 Task: Change the option "HTTP tunnel port" in RTP/RTSP/SDP demuxer to 80.
Action: Mouse moved to (136, 12)
Screenshot: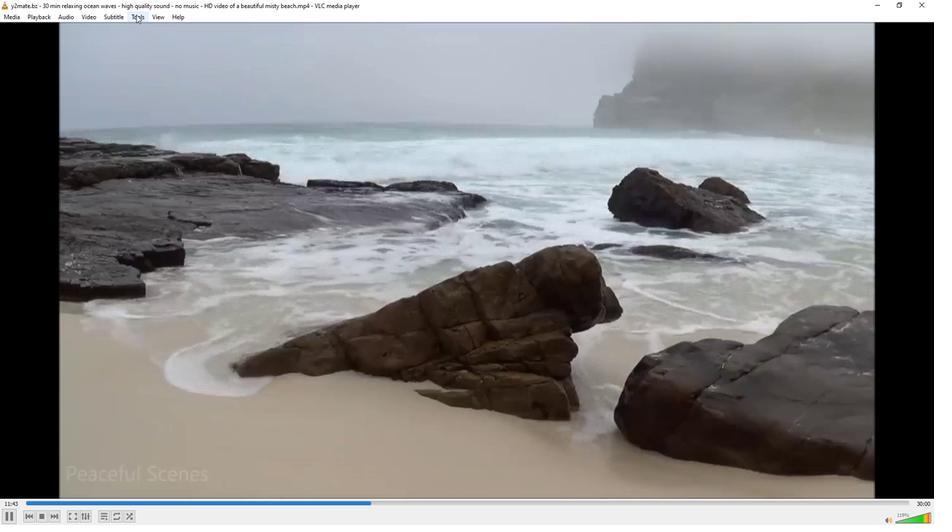 
Action: Mouse pressed left at (136, 12)
Screenshot: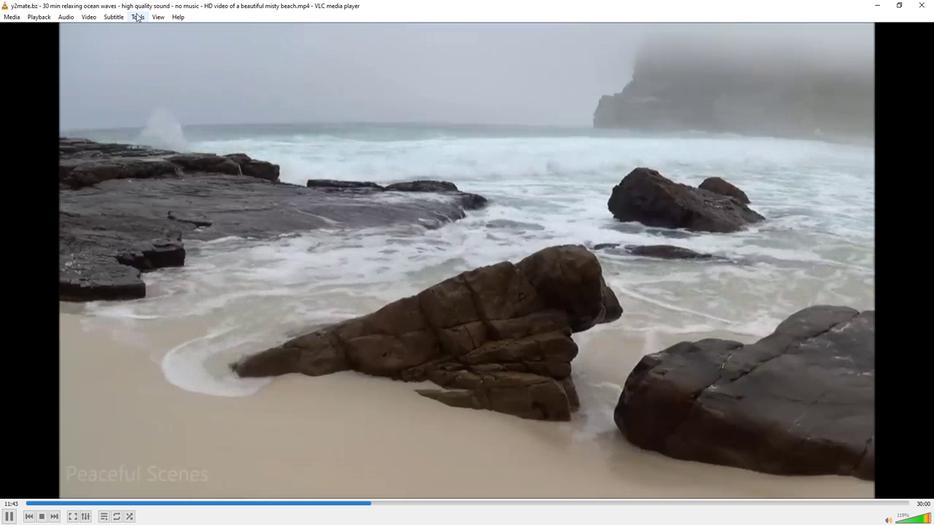 
Action: Mouse moved to (159, 129)
Screenshot: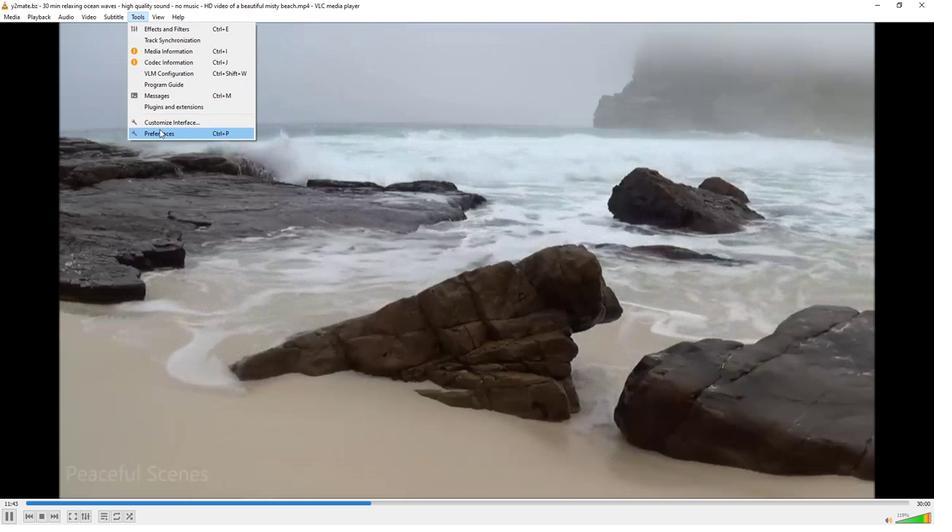 
Action: Mouse pressed left at (159, 129)
Screenshot: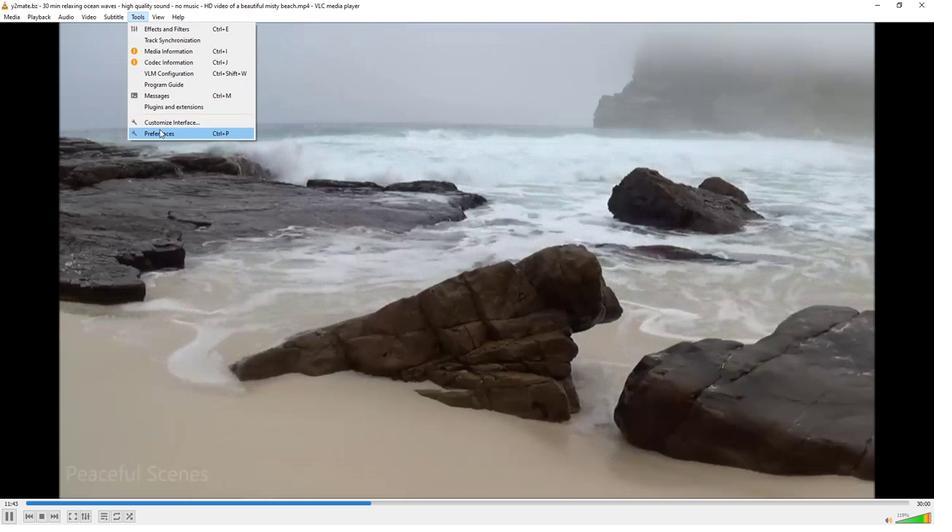 
Action: Mouse moved to (257, 403)
Screenshot: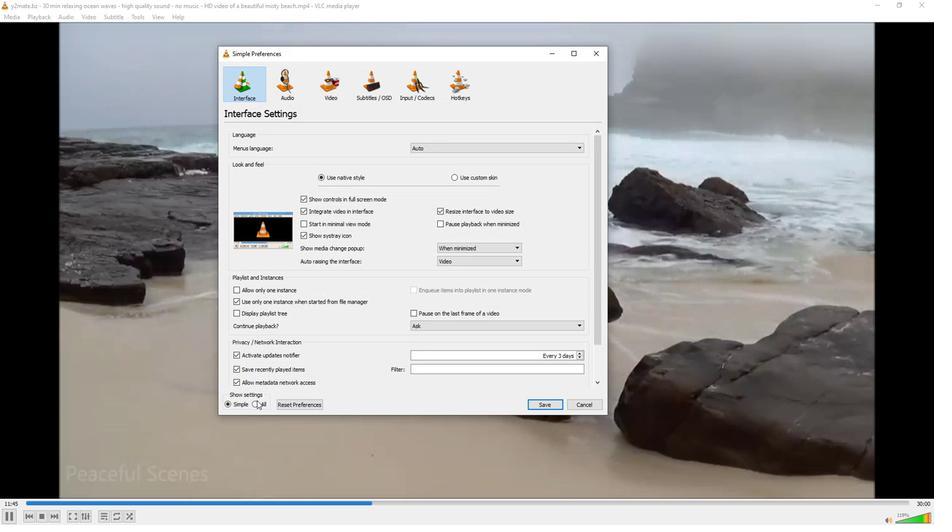 
Action: Mouse pressed left at (257, 403)
Screenshot: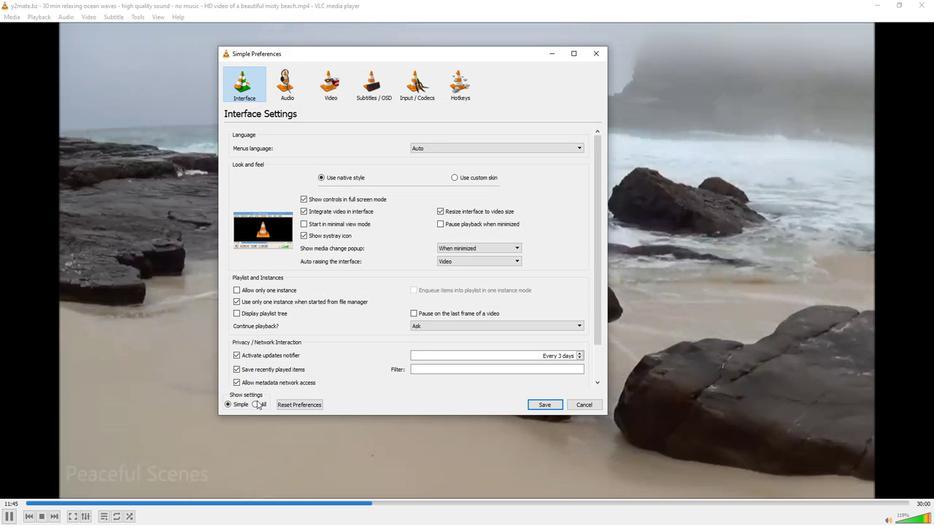 
Action: Mouse moved to (247, 265)
Screenshot: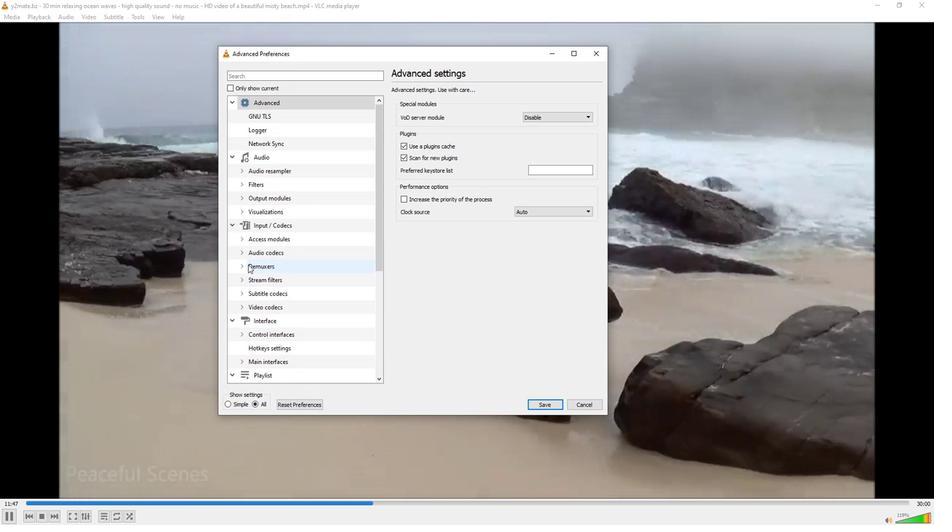 
Action: Mouse pressed left at (247, 265)
Screenshot: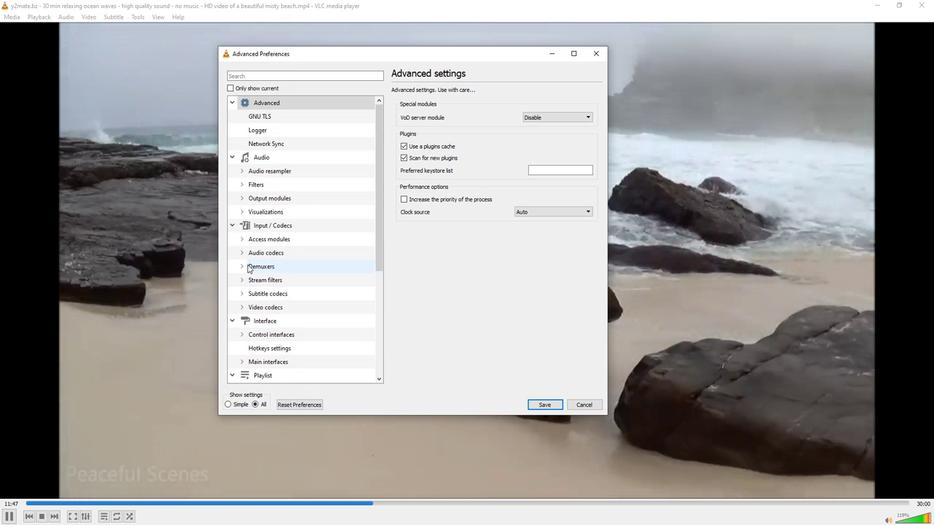 
Action: Mouse moved to (243, 265)
Screenshot: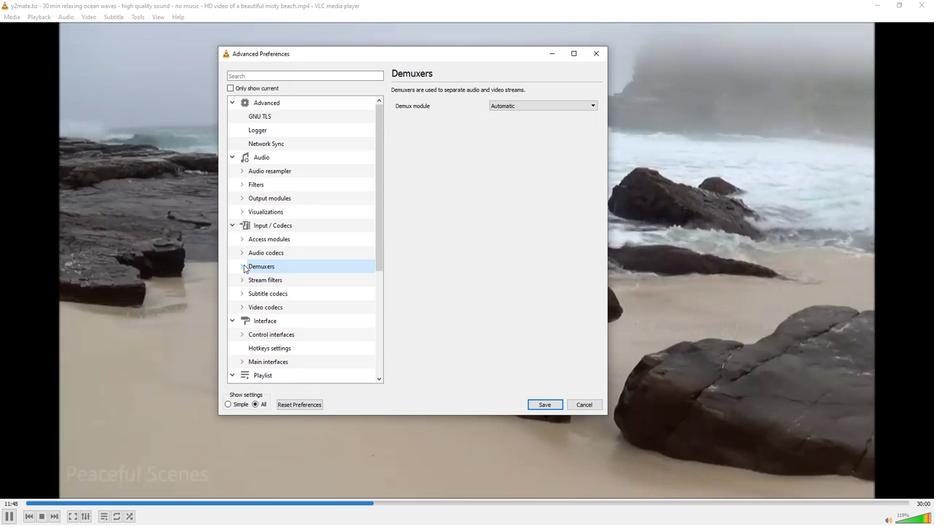 
Action: Mouse pressed left at (243, 265)
Screenshot: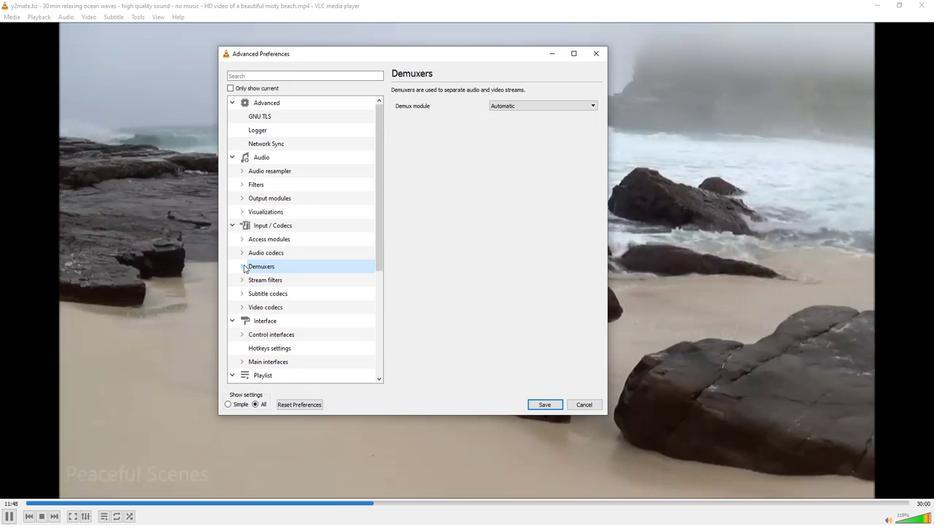 
Action: Mouse moved to (258, 321)
Screenshot: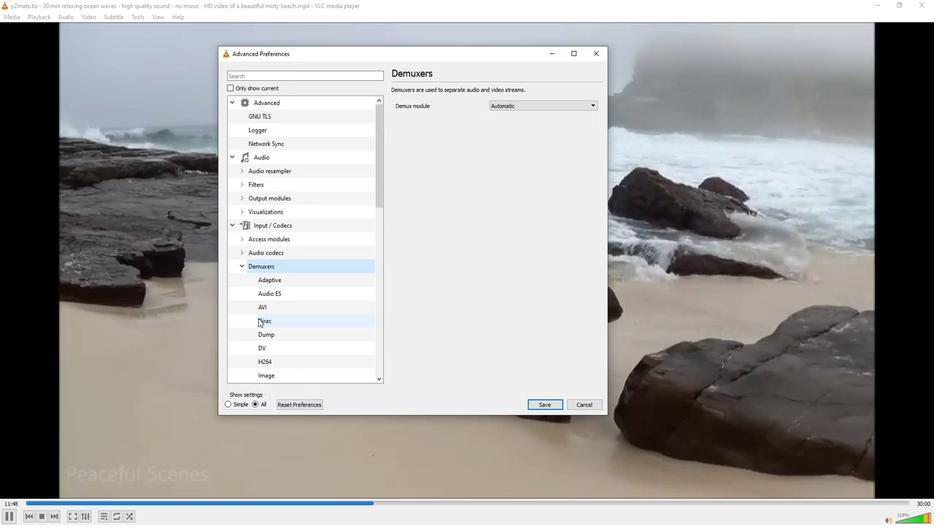 
Action: Mouse scrolled (258, 320) with delta (0, 0)
Screenshot: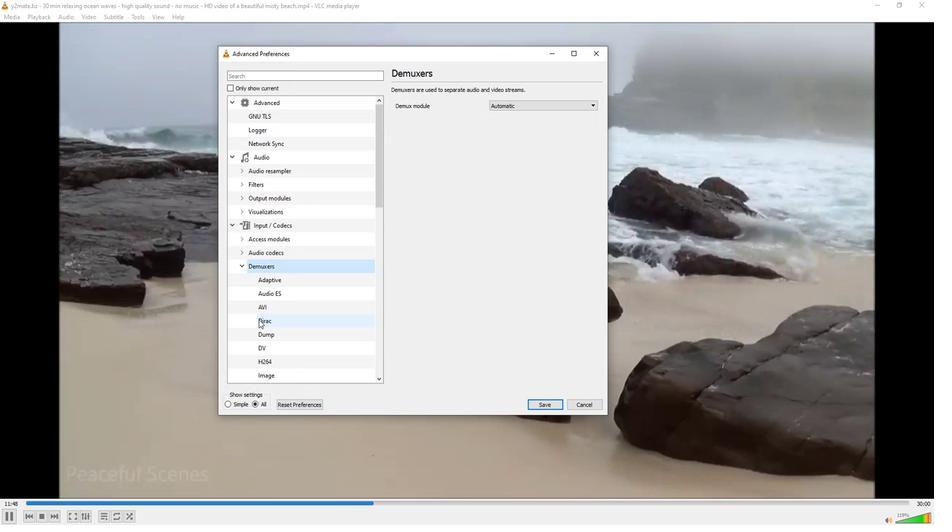 
Action: Mouse moved to (258, 322)
Screenshot: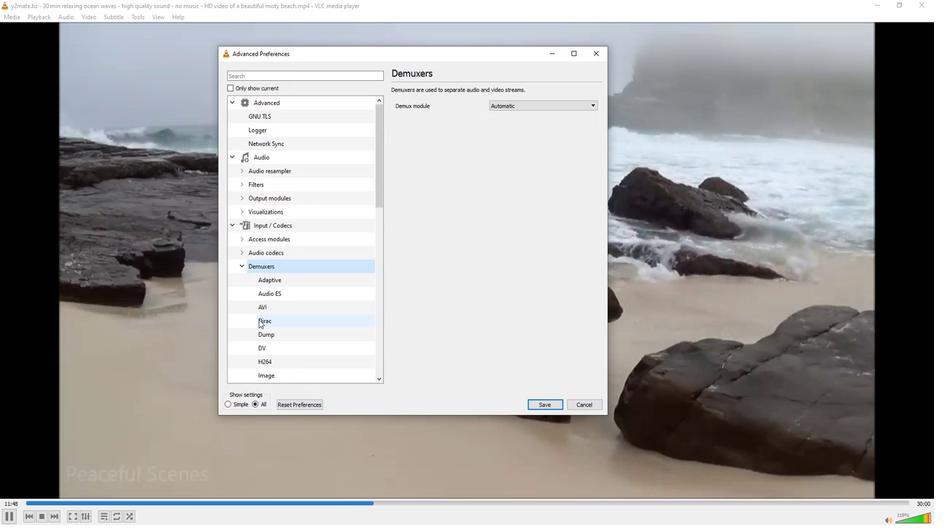 
Action: Mouse scrolled (258, 321) with delta (0, 0)
Screenshot: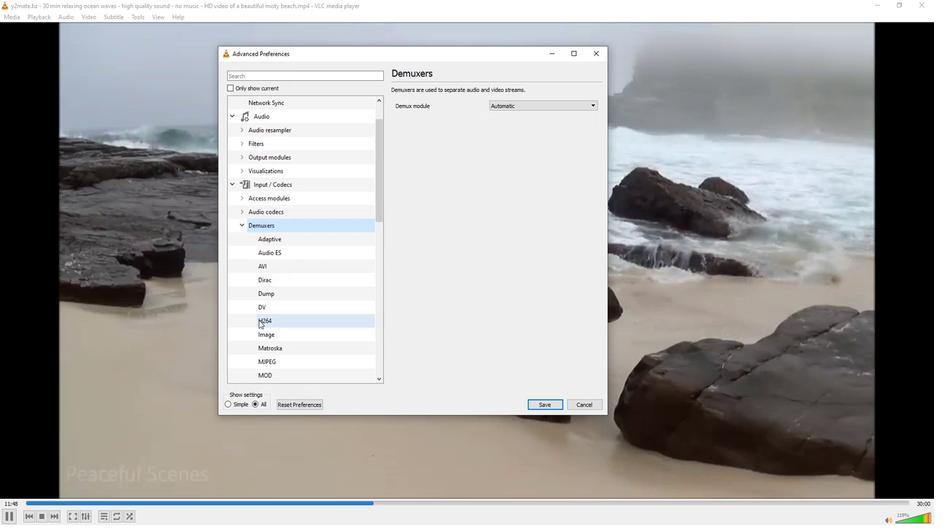 
Action: Mouse scrolled (258, 321) with delta (0, 0)
Screenshot: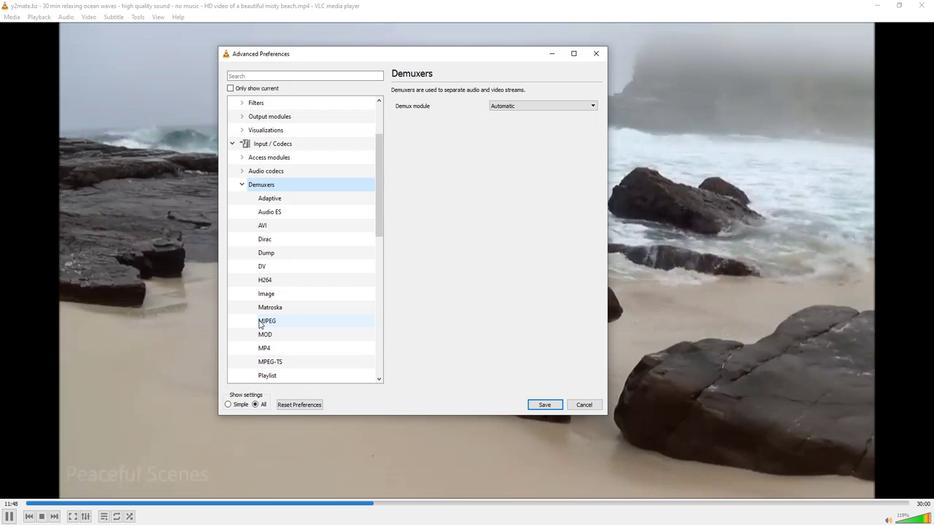 
Action: Mouse scrolled (258, 321) with delta (0, 0)
Screenshot: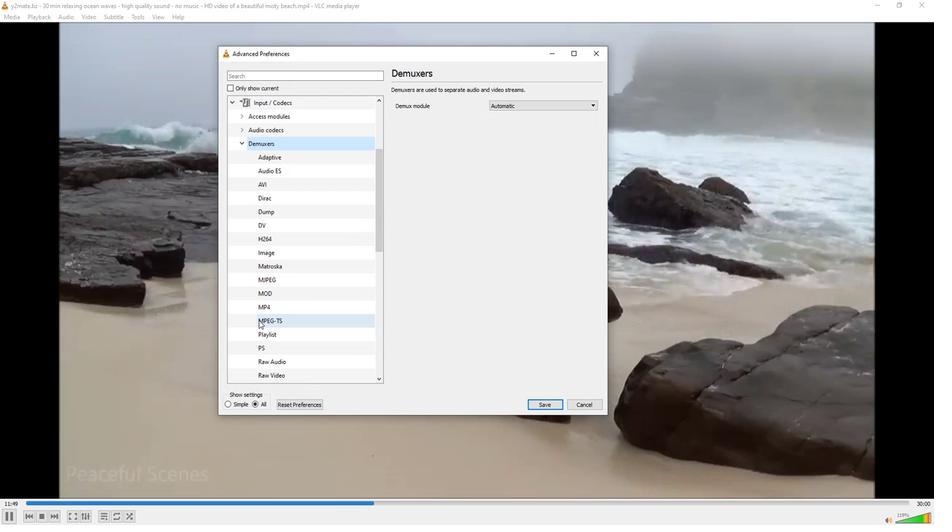 
Action: Mouse moved to (273, 362)
Screenshot: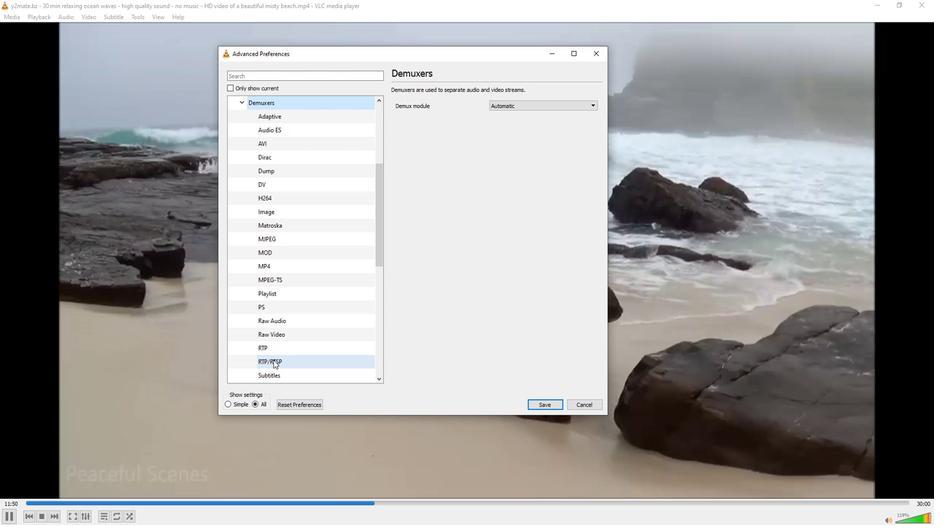 
Action: Mouse pressed left at (273, 362)
Screenshot: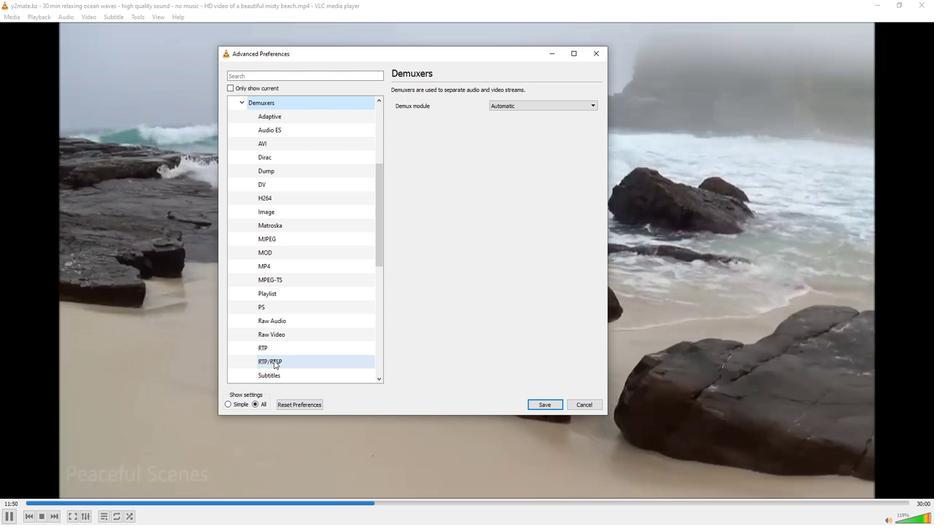 
Action: Mouse moved to (592, 156)
Screenshot: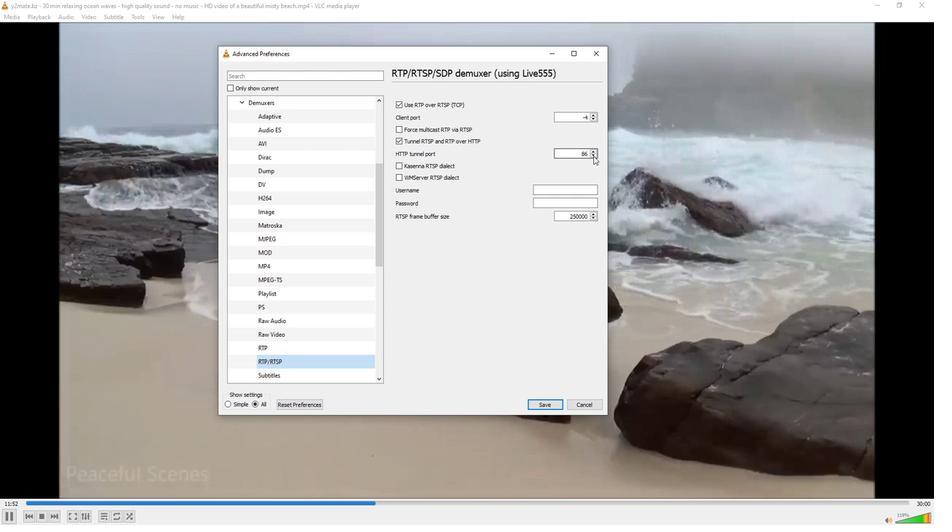 
Action: Mouse pressed left at (592, 156)
Screenshot: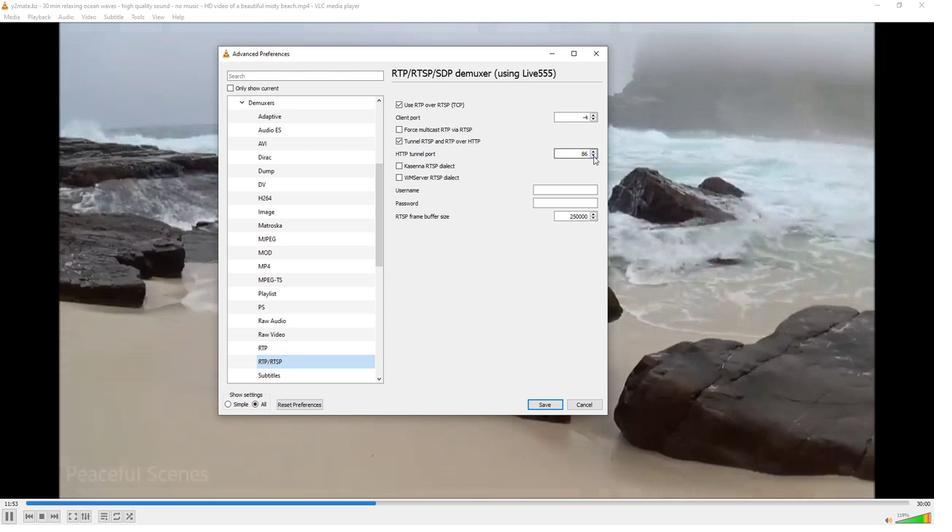 
Action: Mouse pressed left at (592, 156)
Screenshot: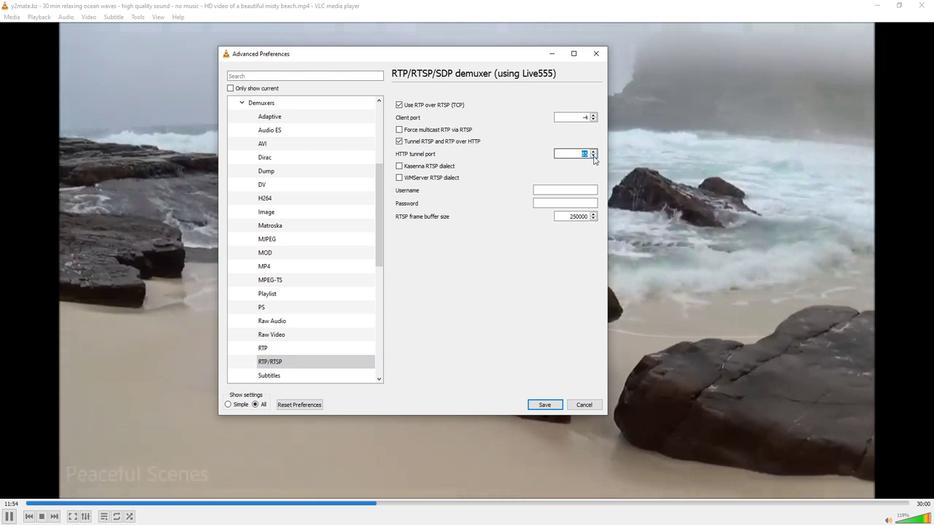 
Action: Mouse pressed left at (592, 156)
Screenshot: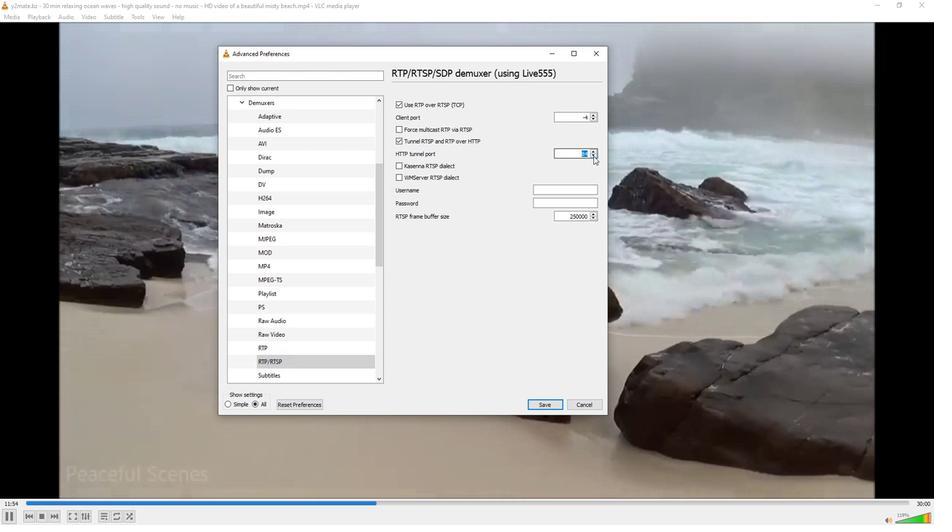 
Action: Mouse pressed left at (592, 156)
Screenshot: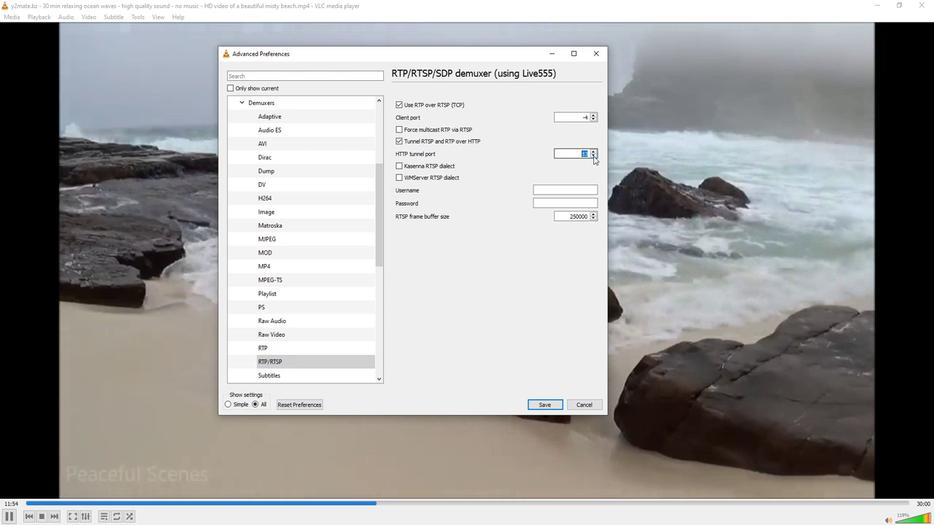 
Action: Mouse pressed left at (592, 156)
Screenshot: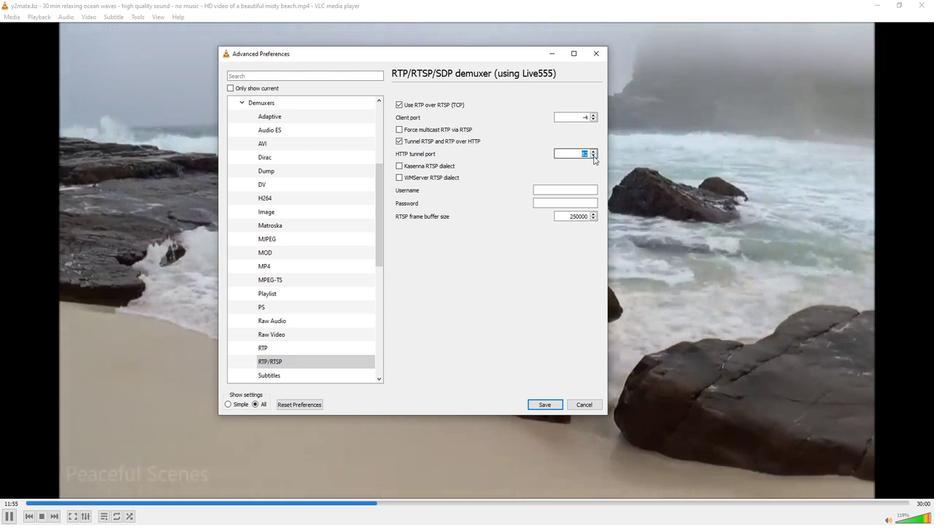 
Action: Mouse moved to (590, 155)
Screenshot: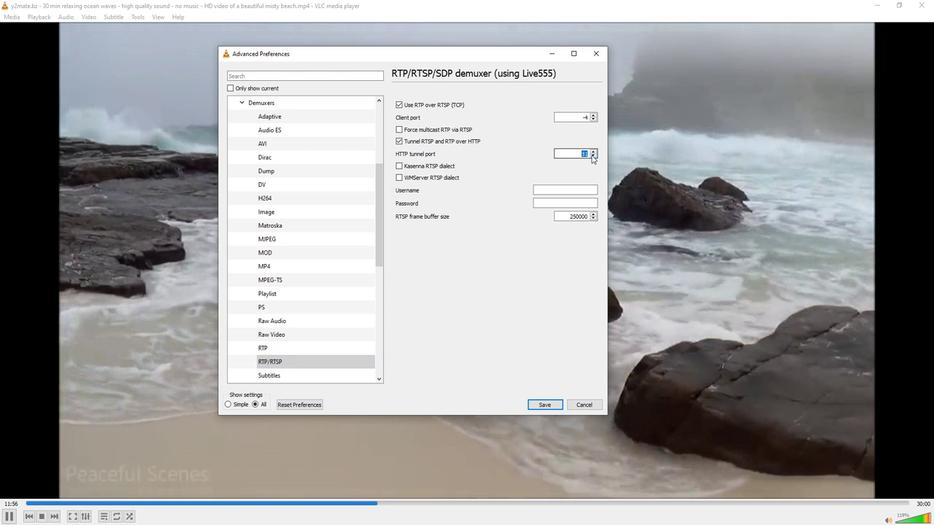 
Action: Mouse pressed left at (590, 155)
Screenshot: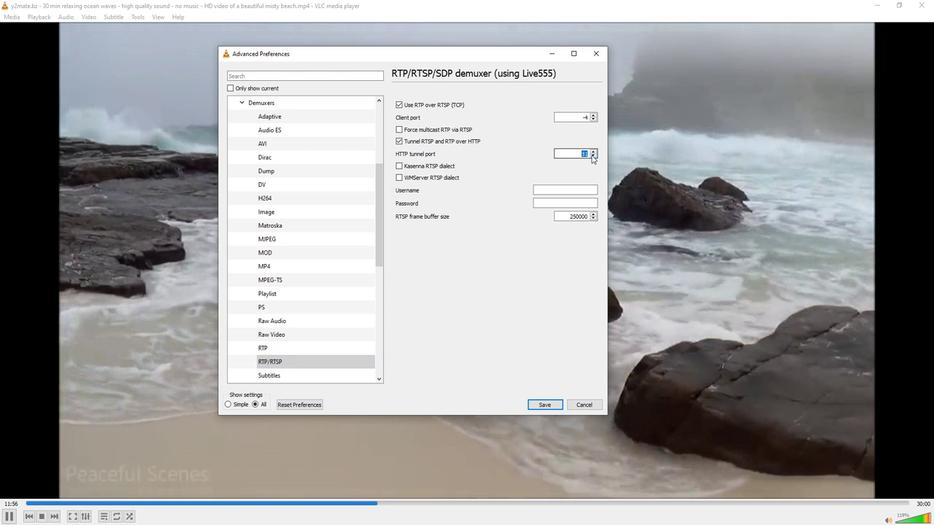
Action: Mouse moved to (458, 263)
Screenshot: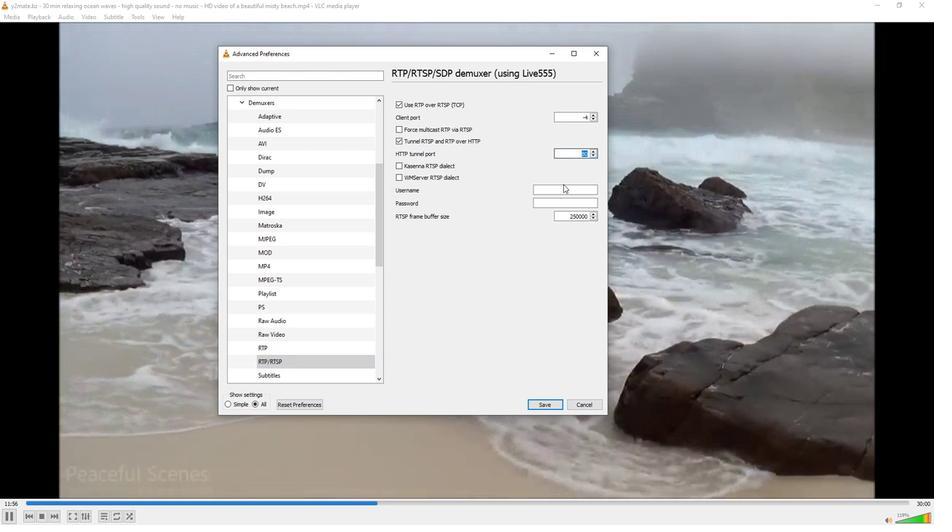 
